 Task: Add the task  Create a feature for users to create and manage playlists to the section Data Analysis Sprint in the project VikingTech and add a Due Date to the respective task as 2024/02/07.
Action: Mouse moved to (77, 350)
Screenshot: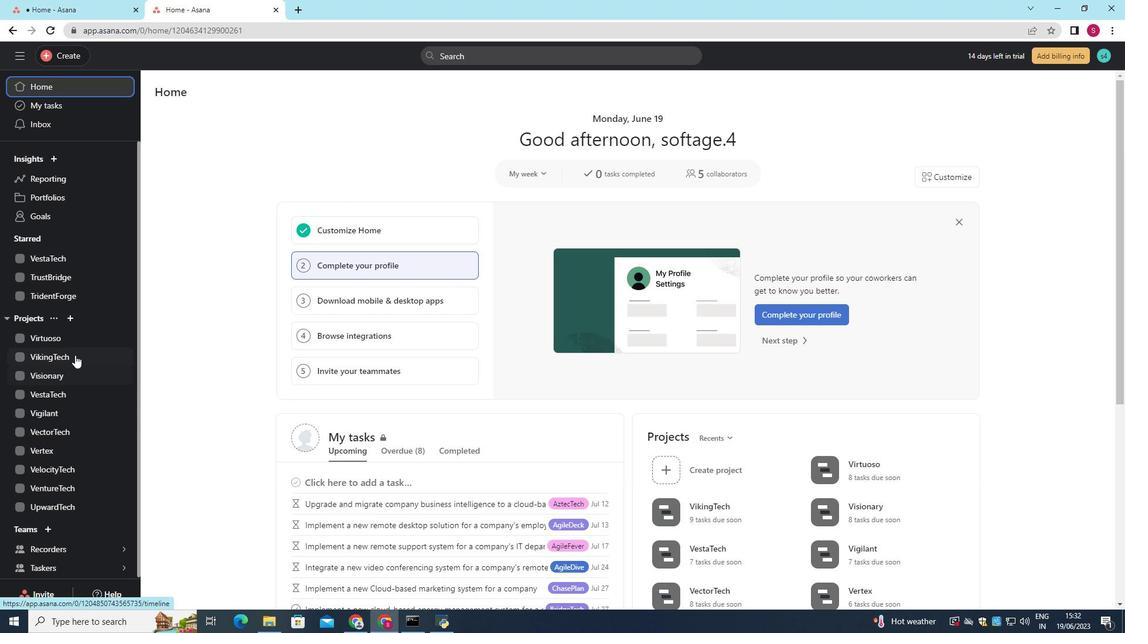 
Action: Mouse pressed left at (77, 350)
Screenshot: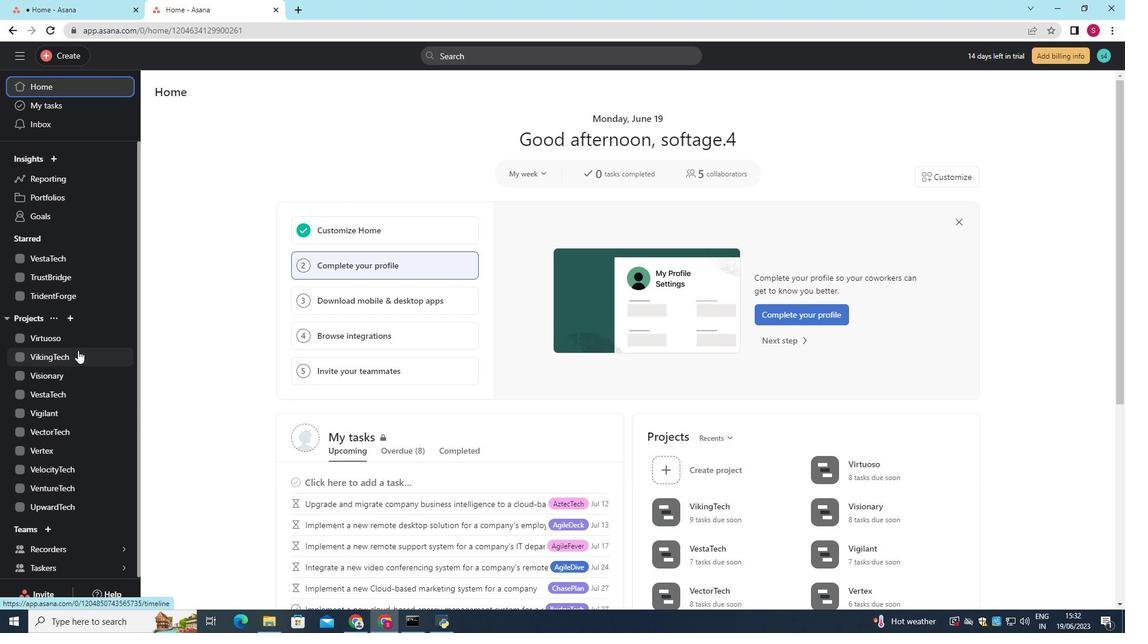 
Action: Mouse moved to (212, 120)
Screenshot: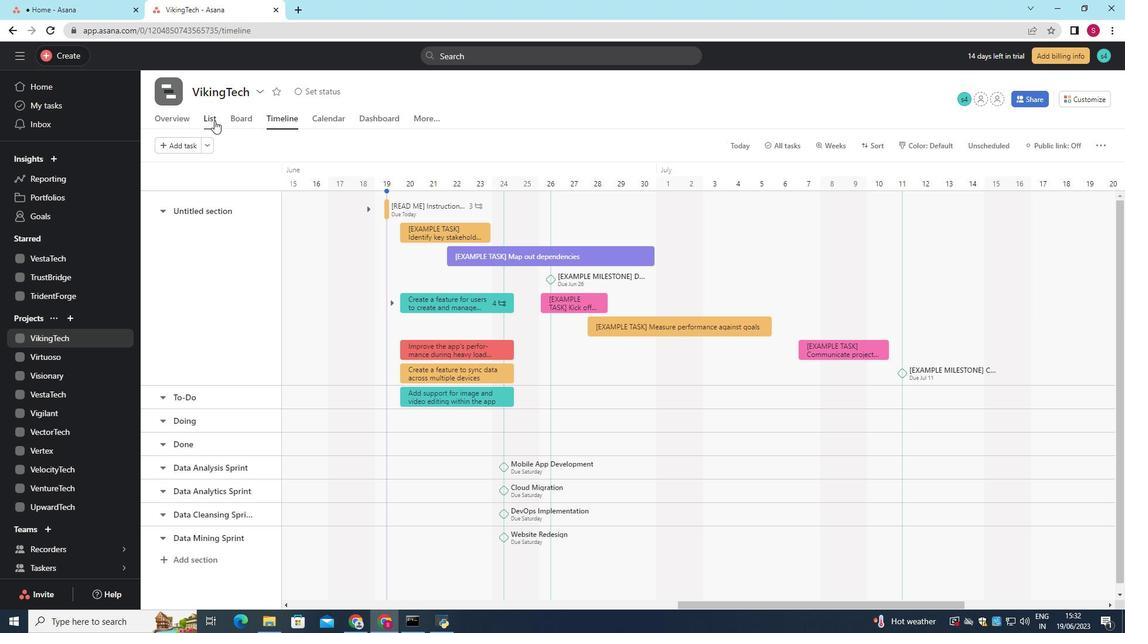 
Action: Mouse pressed left at (212, 120)
Screenshot: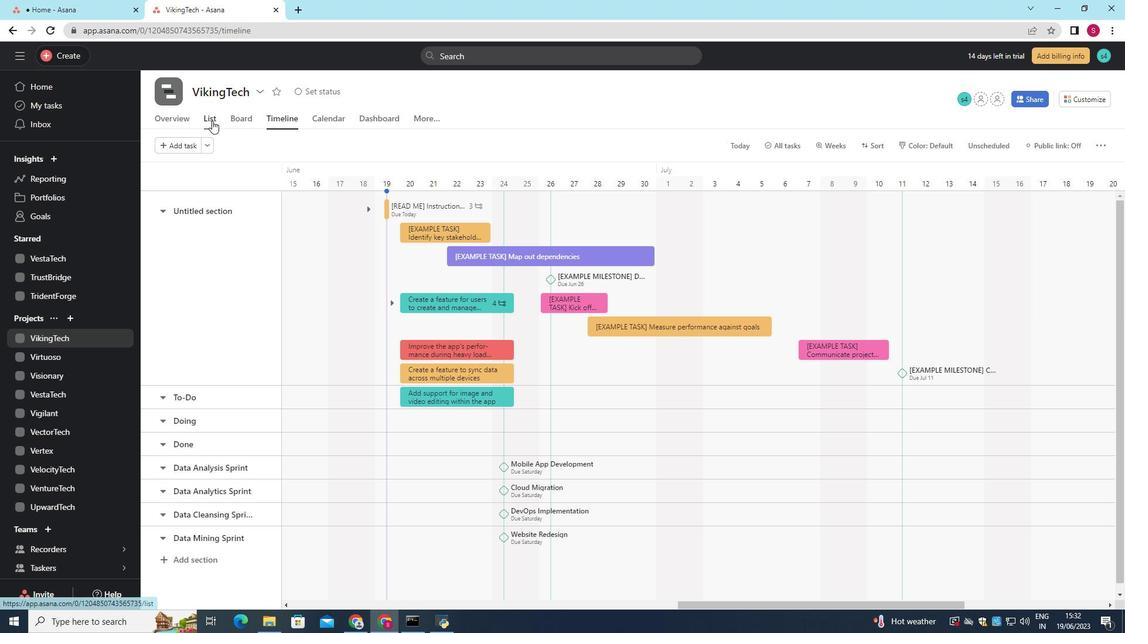 
Action: Mouse moved to (482, 268)
Screenshot: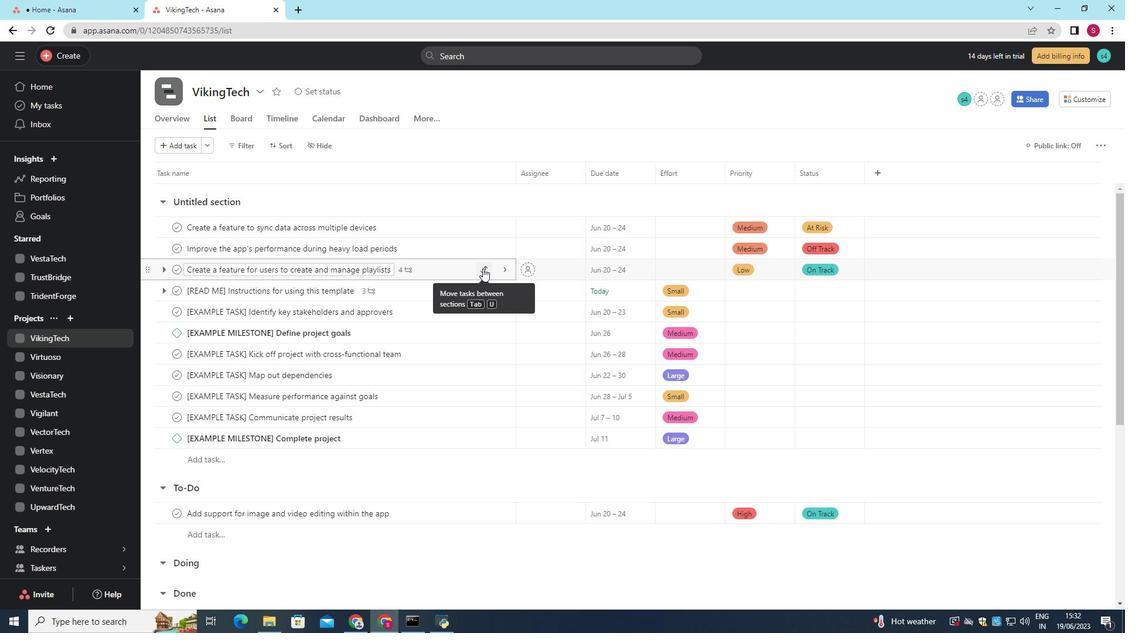 
Action: Mouse pressed left at (482, 268)
Screenshot: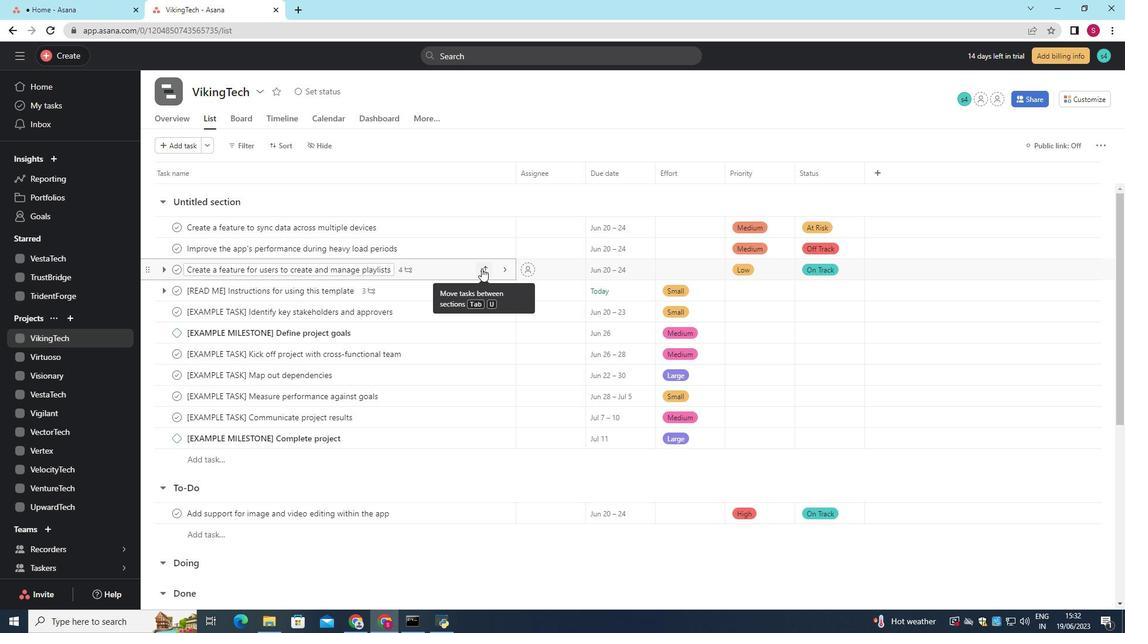 
Action: Mouse moved to (436, 398)
Screenshot: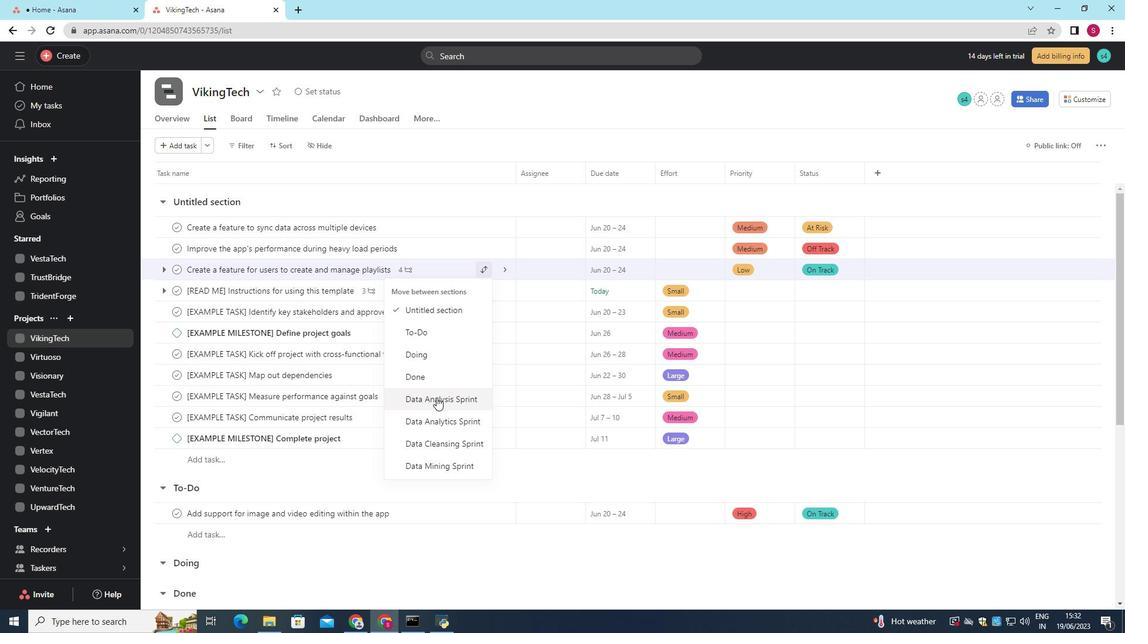 
Action: Mouse pressed left at (436, 398)
Screenshot: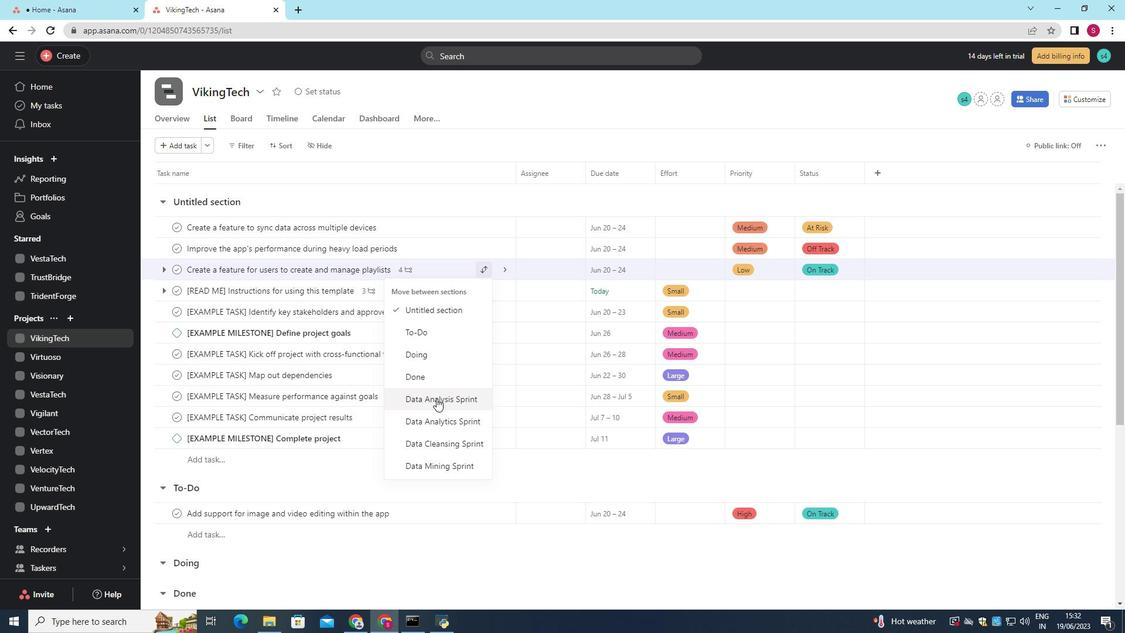 
Action: Mouse moved to (436, 398)
Screenshot: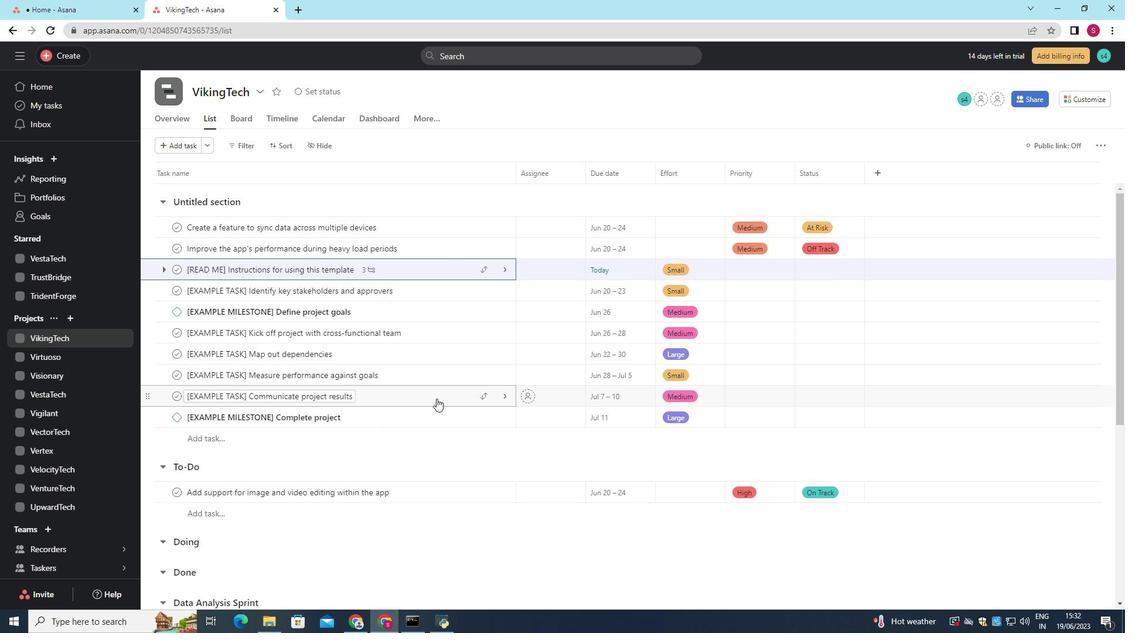 
Action: Mouse scrolled (436, 398) with delta (0, 0)
Screenshot: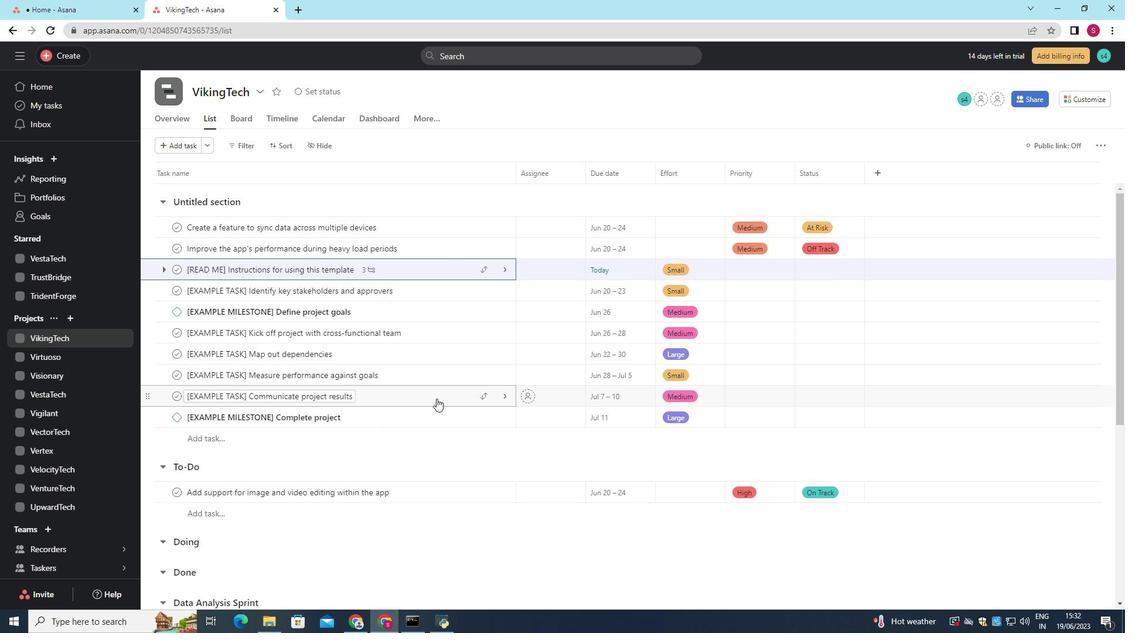 
Action: Mouse moved to (436, 403)
Screenshot: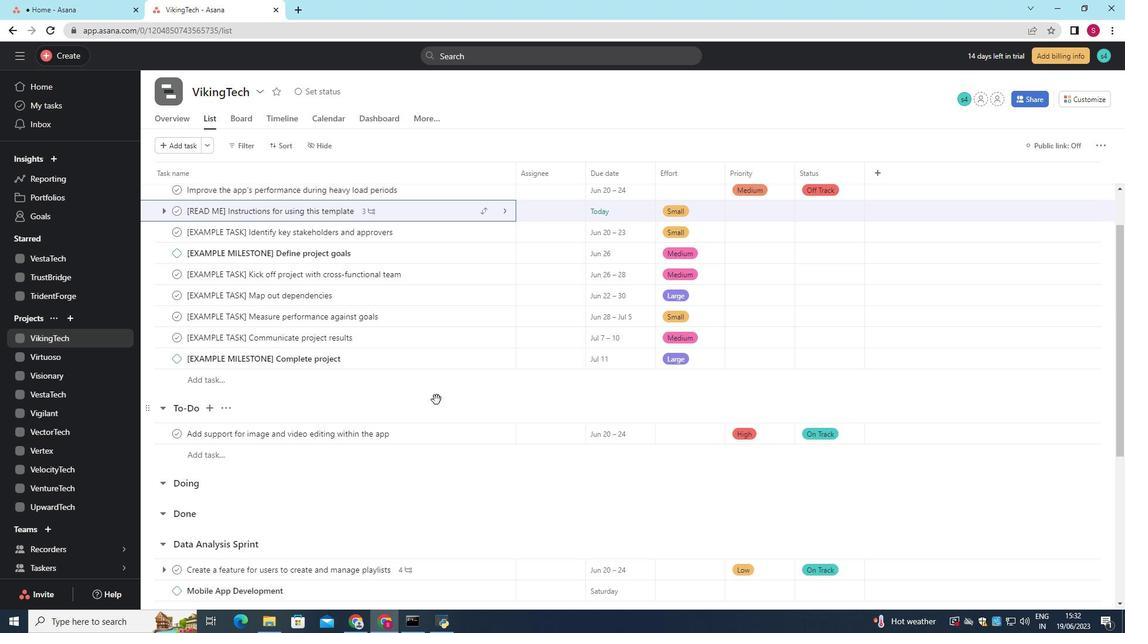 
Action: Mouse scrolled (436, 402) with delta (0, 0)
Screenshot: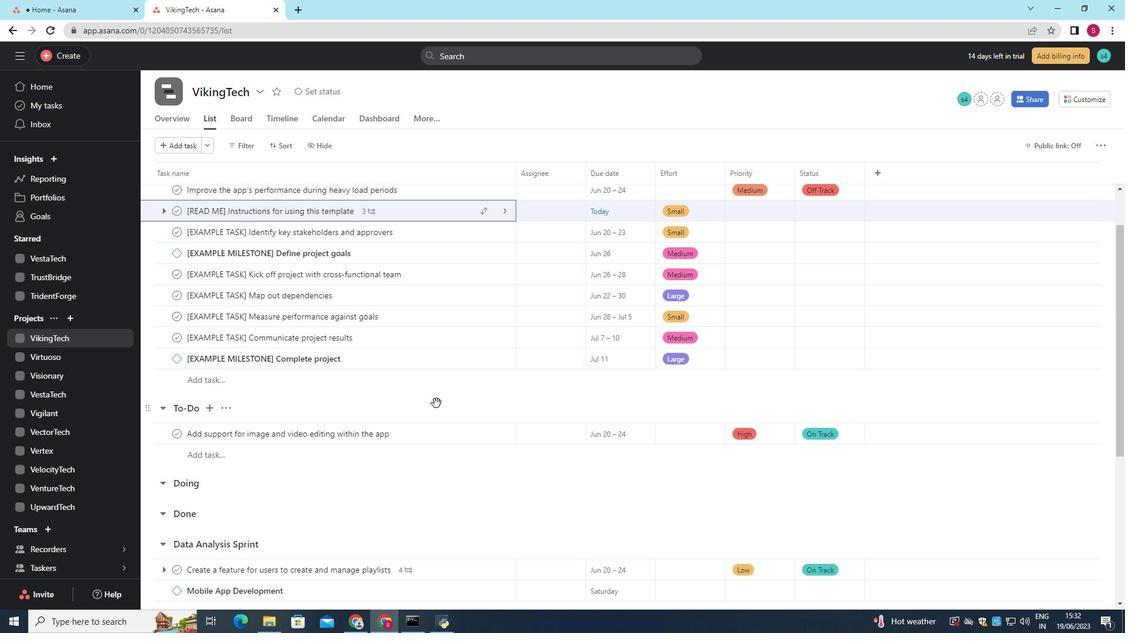 
Action: Mouse scrolled (436, 402) with delta (0, 0)
Screenshot: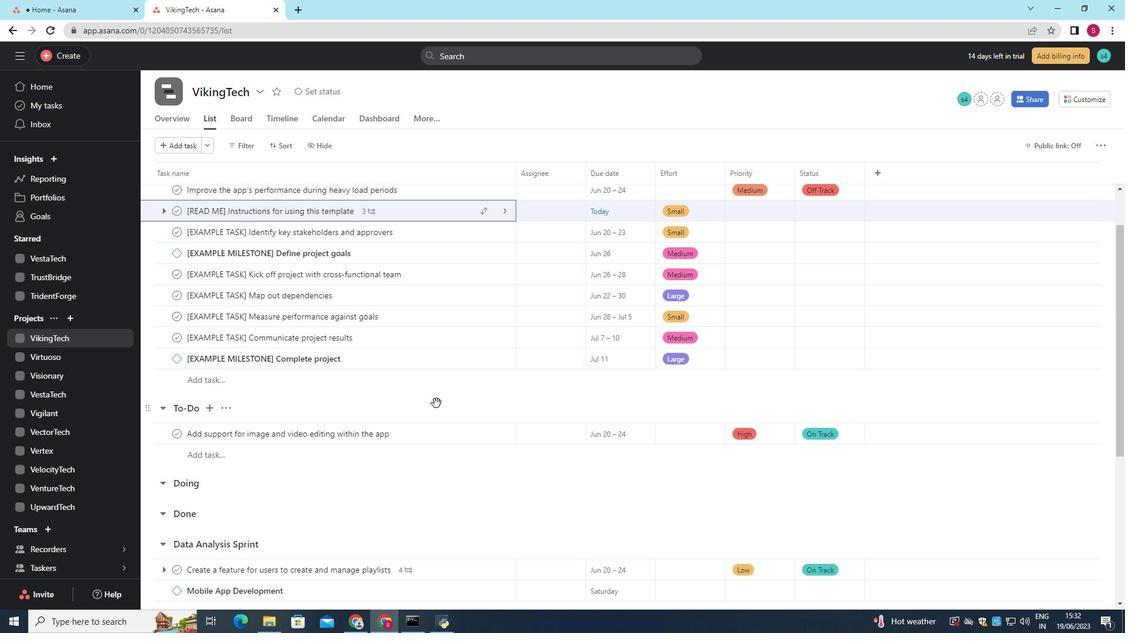 
Action: Mouse moved to (649, 449)
Screenshot: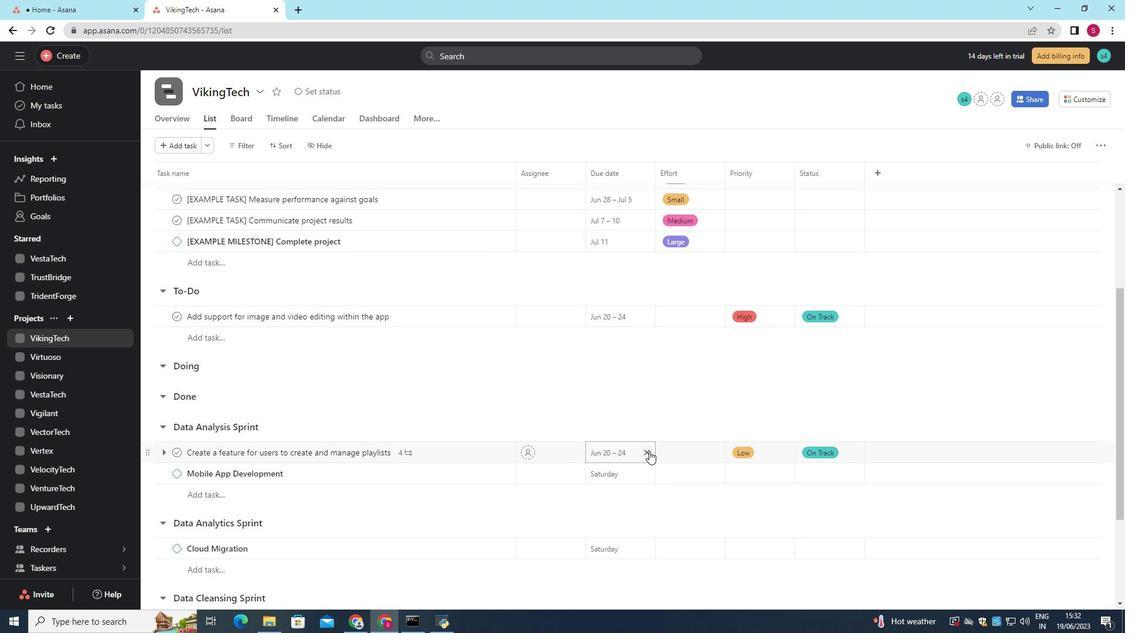 
Action: Mouse pressed left at (649, 449)
Screenshot: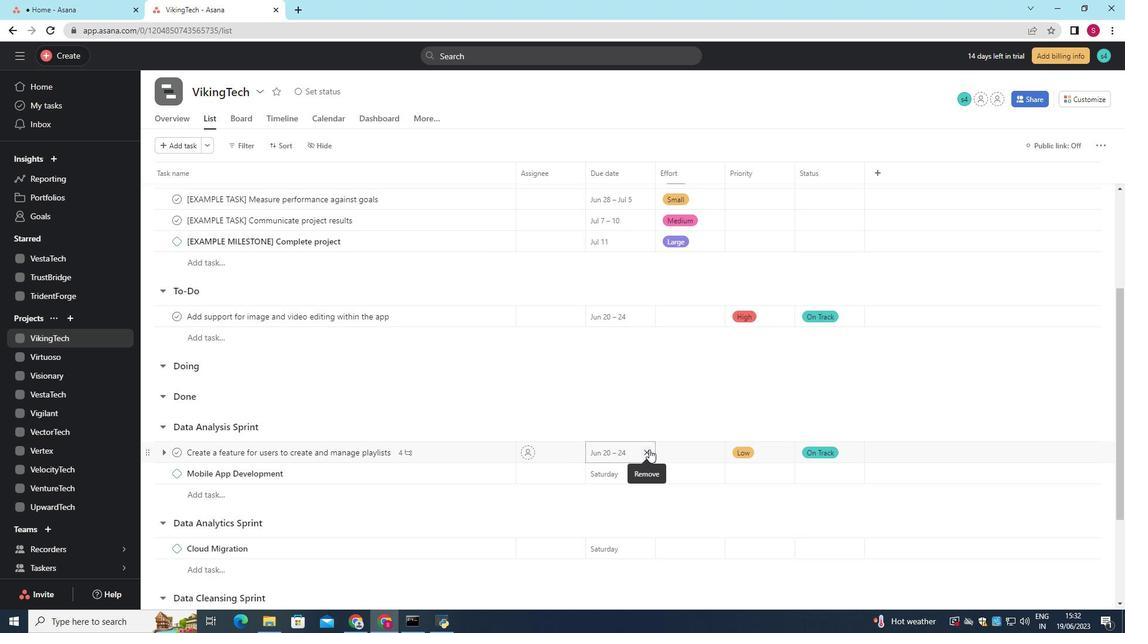 
Action: Mouse moved to (598, 451)
Screenshot: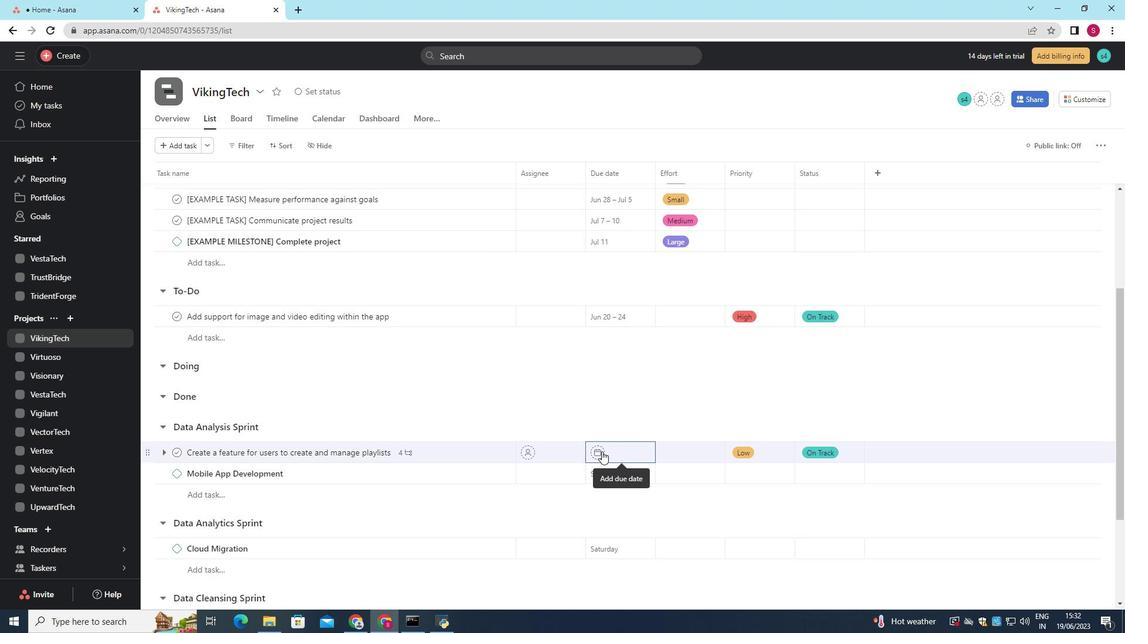 
Action: Mouse pressed left at (598, 451)
Screenshot: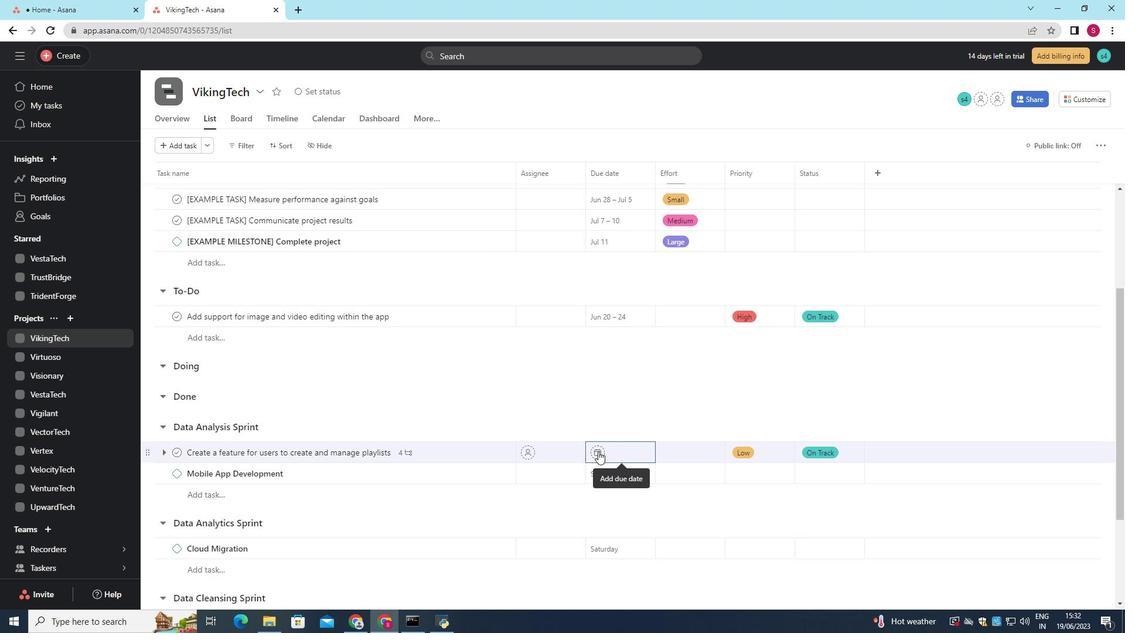 
Action: Mouse moved to (708, 252)
Screenshot: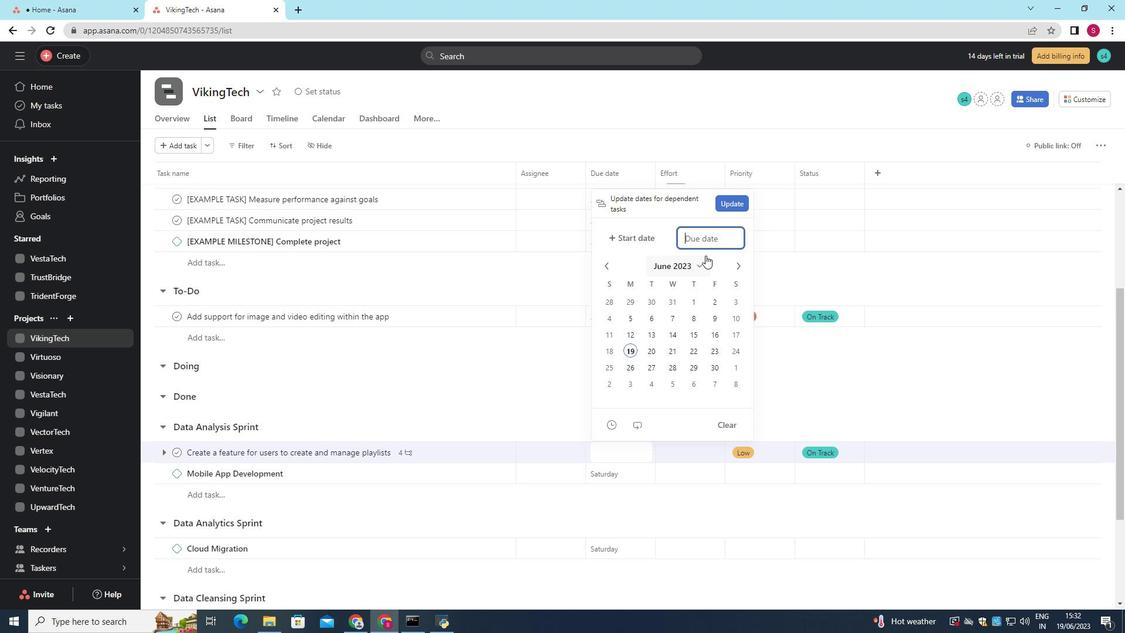 
Action: Key pressed 2024/02/07<Key.enter>
Screenshot: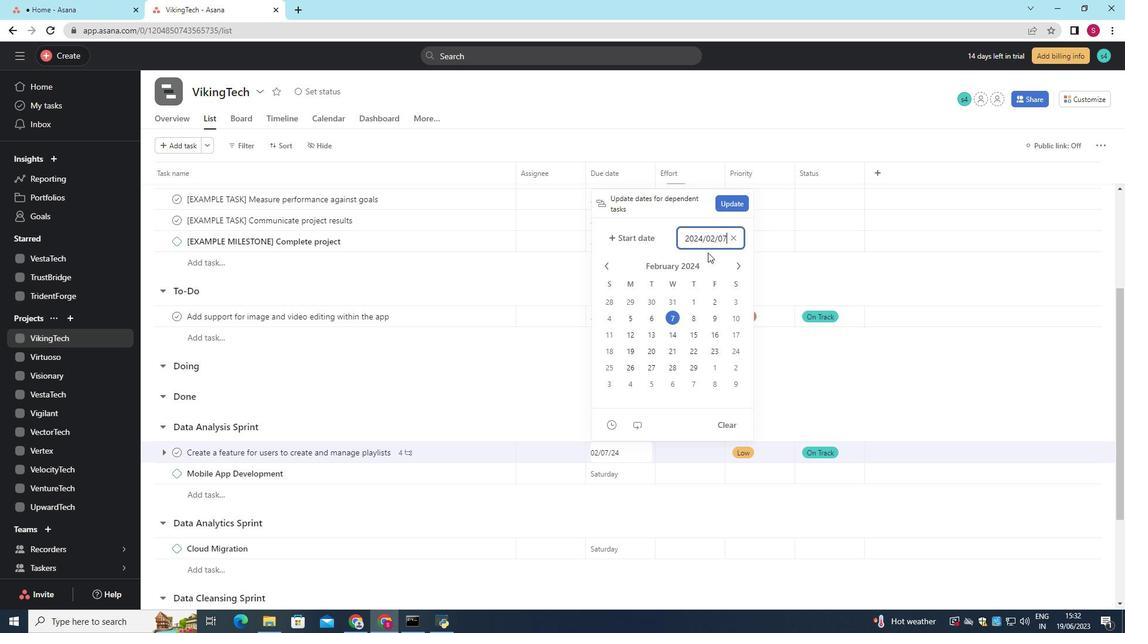 
